 Task: Create a sub task System Test and UAT for the task  Implement a new cloud-based project portfolio management system for a company in the project ArchiTech , assign it to team member softage.5@softage.net and update the status of the sub task to  On Track  , set the priority of the sub task to Low
Action: Mouse moved to (72, 267)
Screenshot: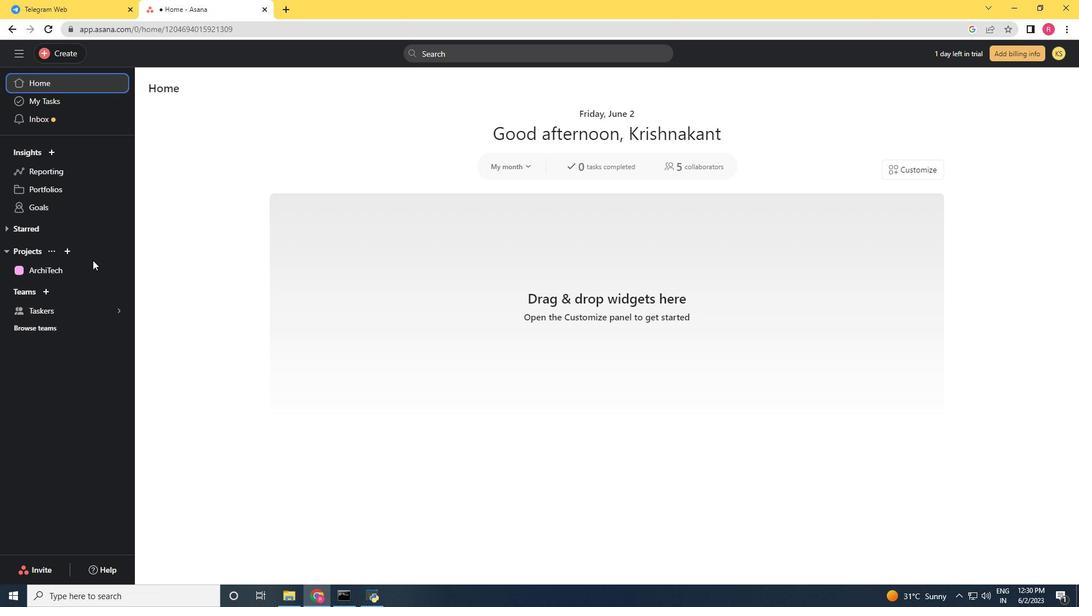
Action: Mouse pressed left at (72, 267)
Screenshot: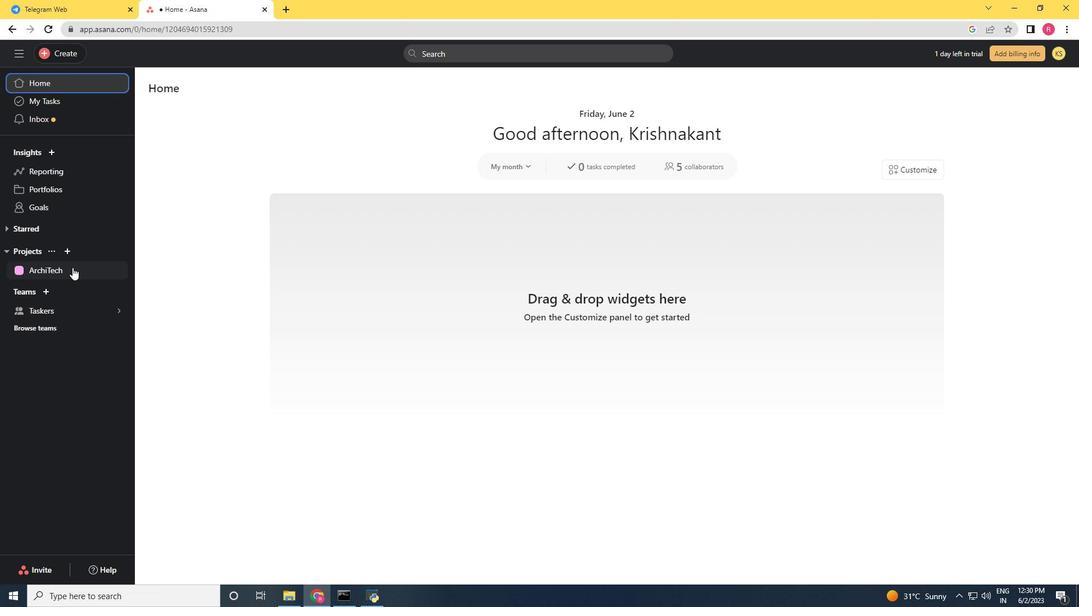 
Action: Mouse moved to (536, 251)
Screenshot: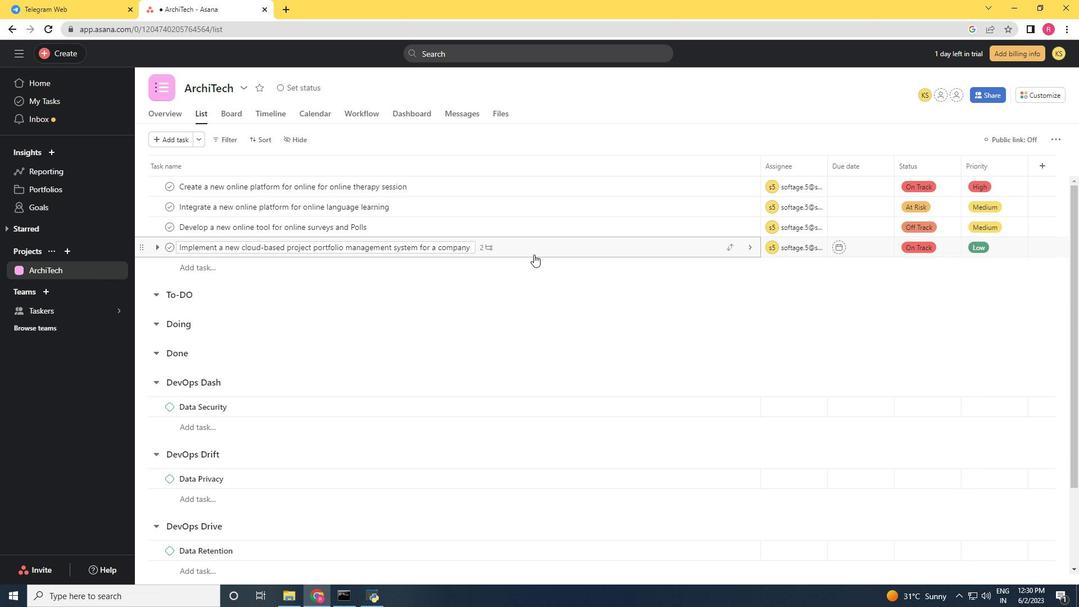 
Action: Mouse pressed left at (536, 251)
Screenshot: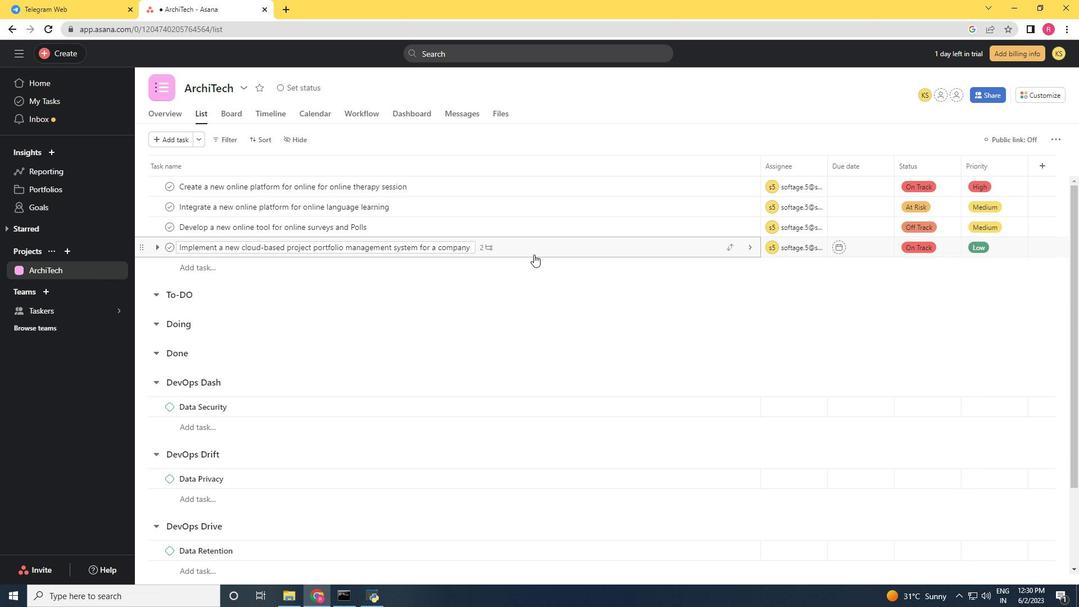 
Action: Mouse moved to (908, 400)
Screenshot: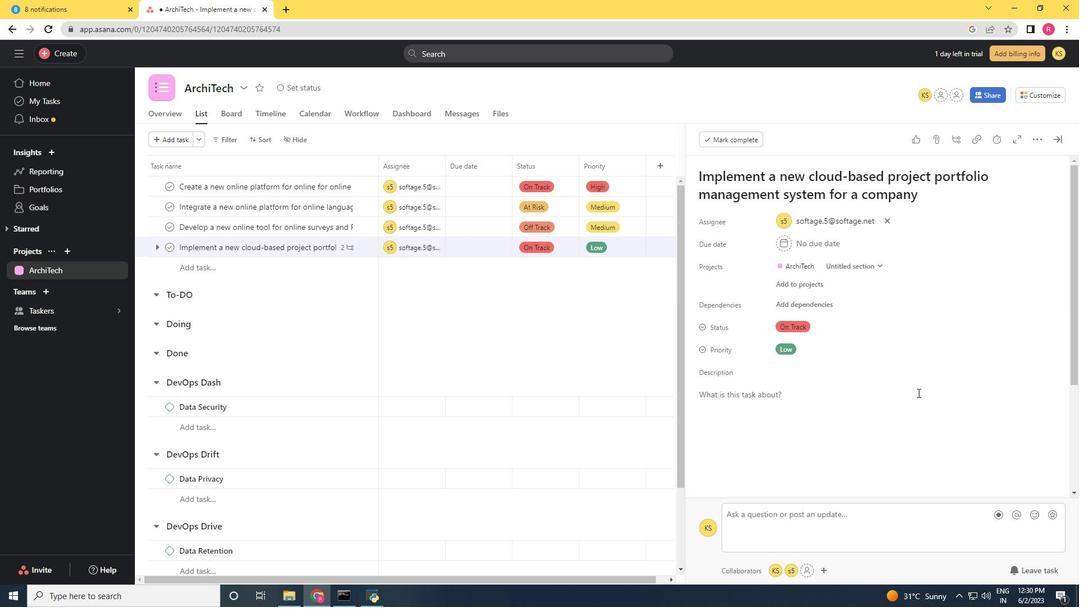 
Action: Mouse scrolled (908, 399) with delta (0, 0)
Screenshot: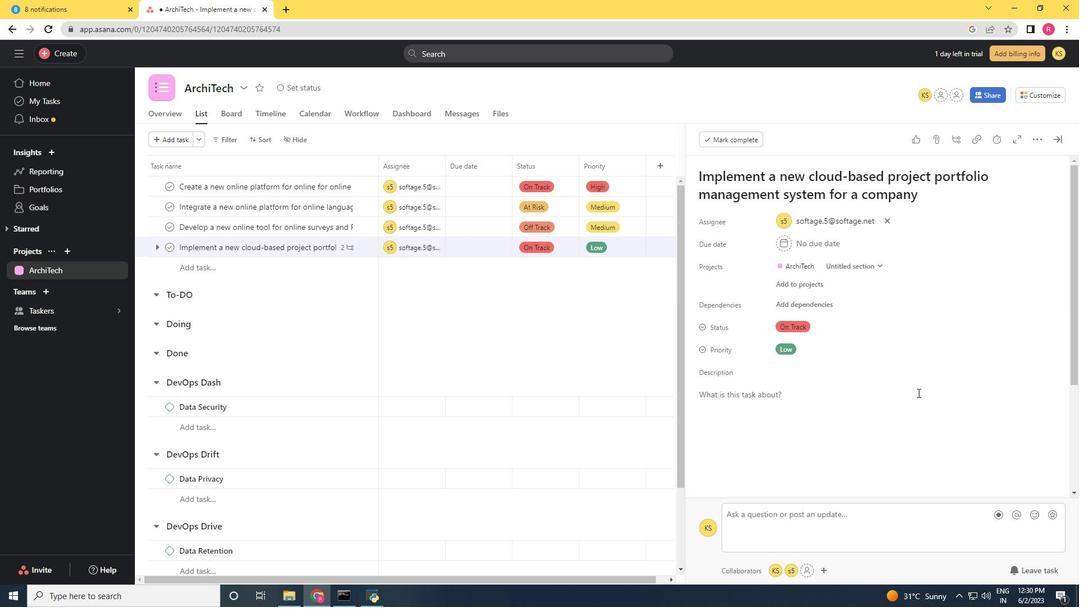 
Action: Mouse moved to (903, 404)
Screenshot: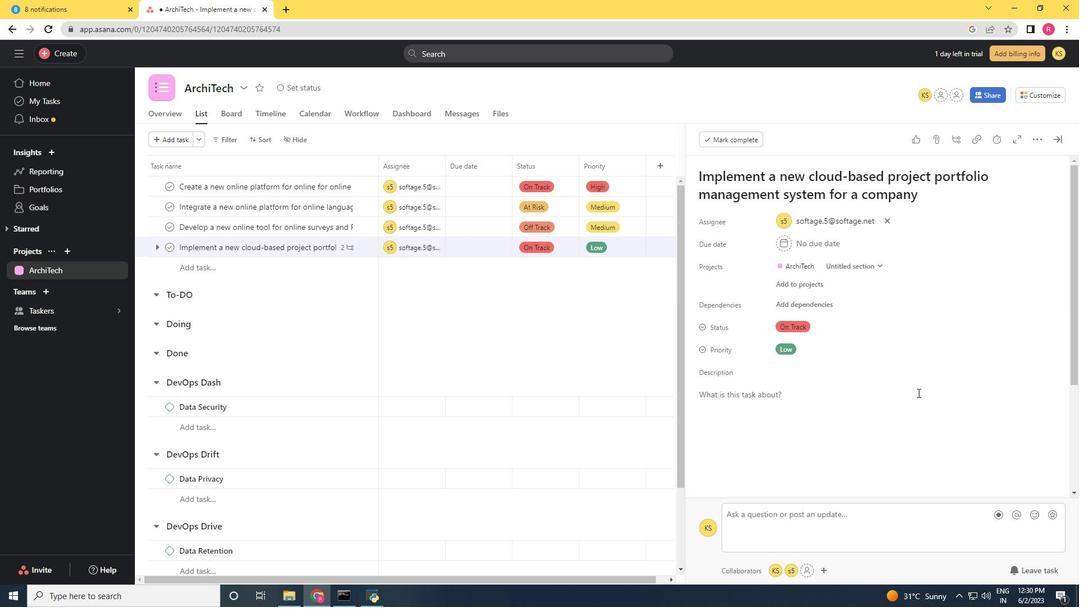 
Action: Mouse scrolled (903, 403) with delta (0, 0)
Screenshot: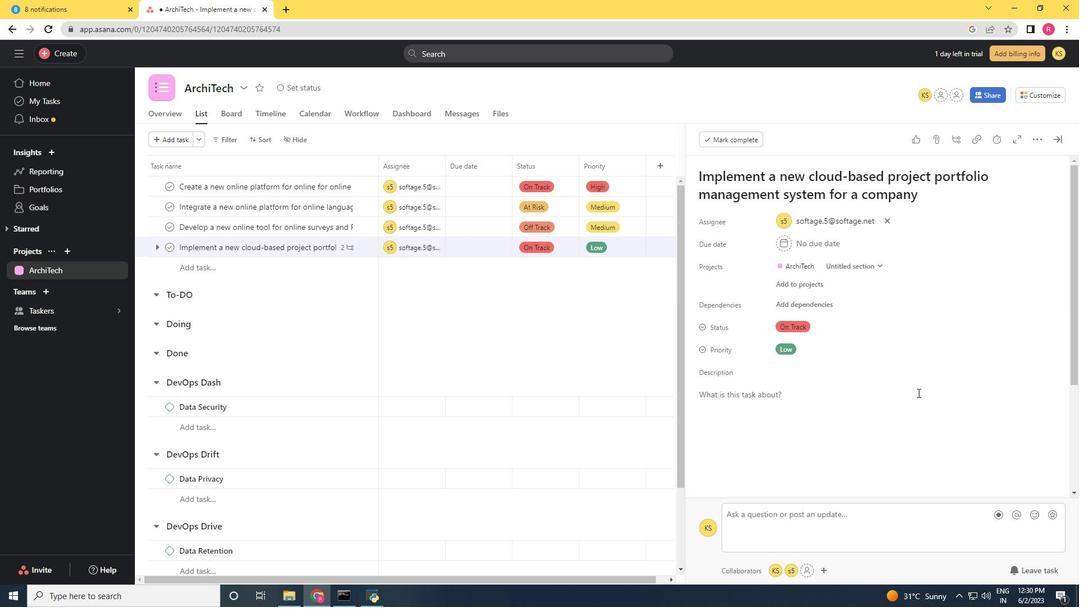 
Action: Mouse moved to (902, 404)
Screenshot: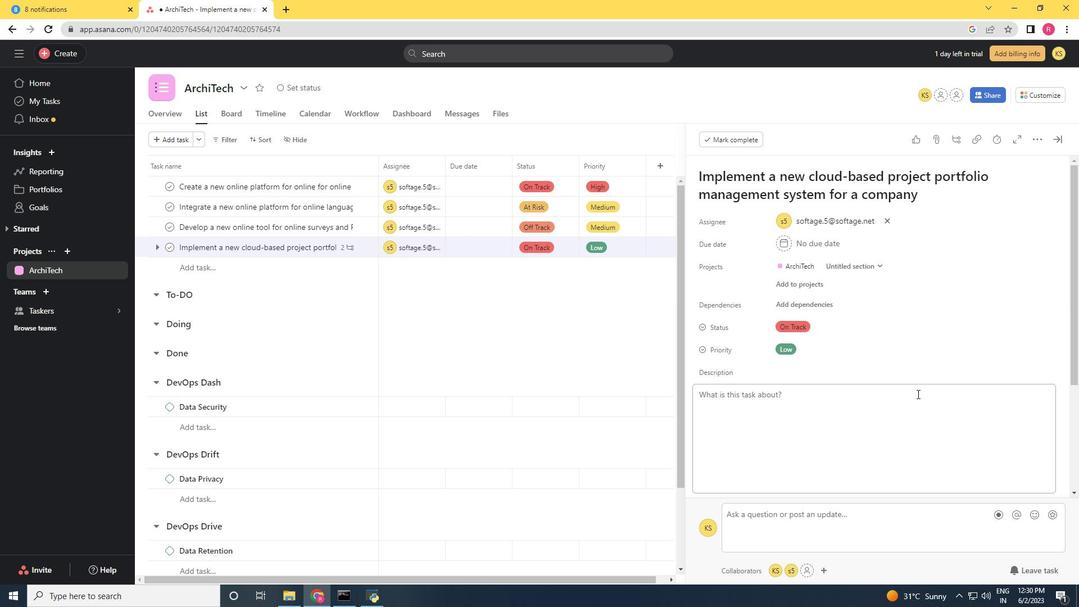 
Action: Mouse scrolled (902, 404) with delta (0, 0)
Screenshot: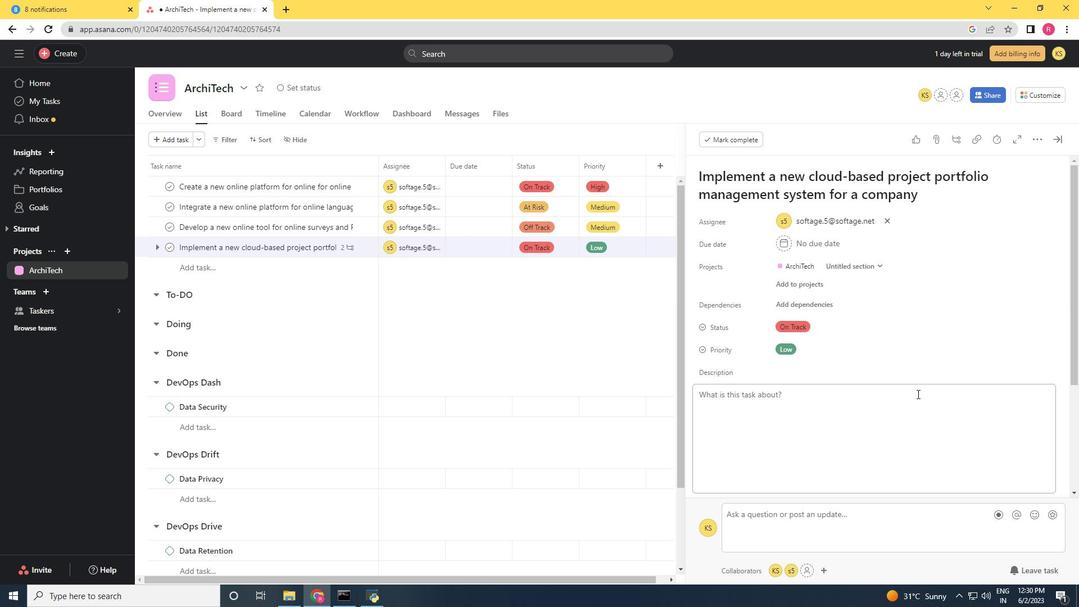 
Action: Mouse moved to (900, 405)
Screenshot: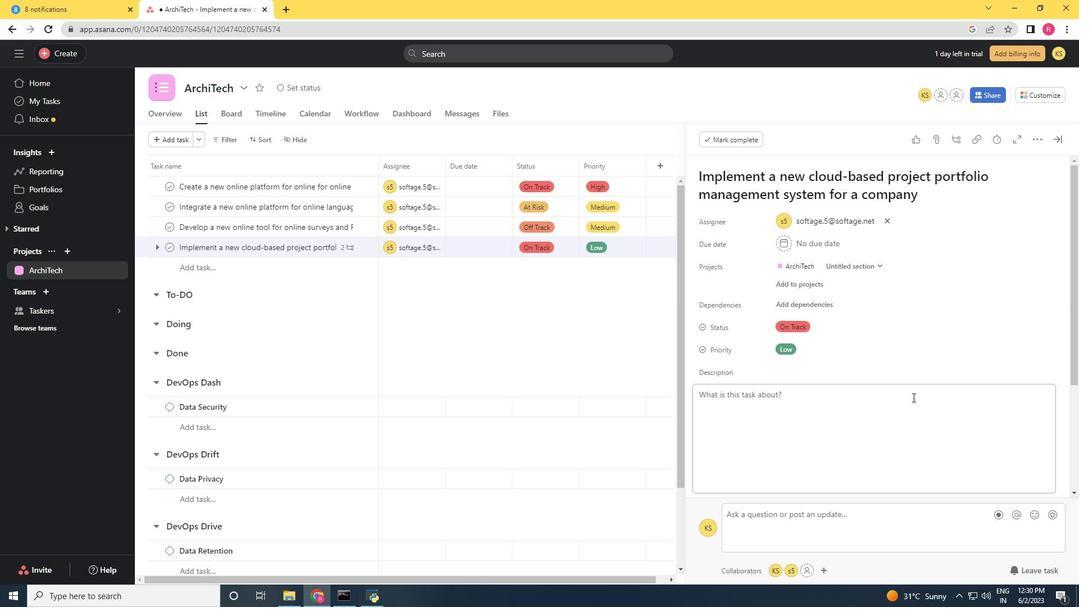 
Action: Mouse scrolled (900, 405) with delta (0, 0)
Screenshot: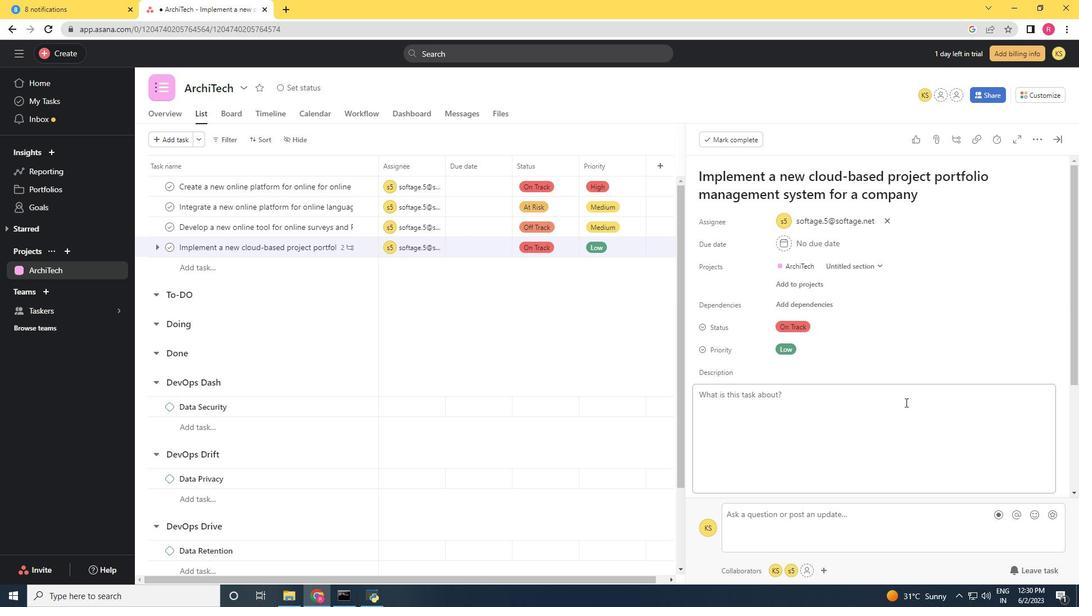 
Action: Mouse moved to (734, 410)
Screenshot: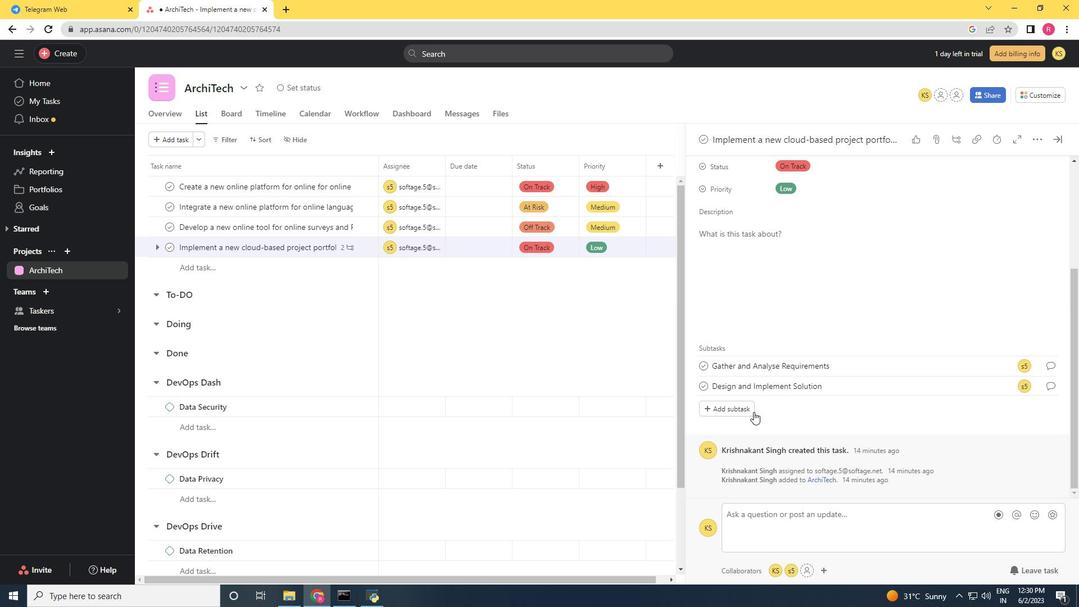 
Action: Mouse pressed left at (734, 410)
Screenshot: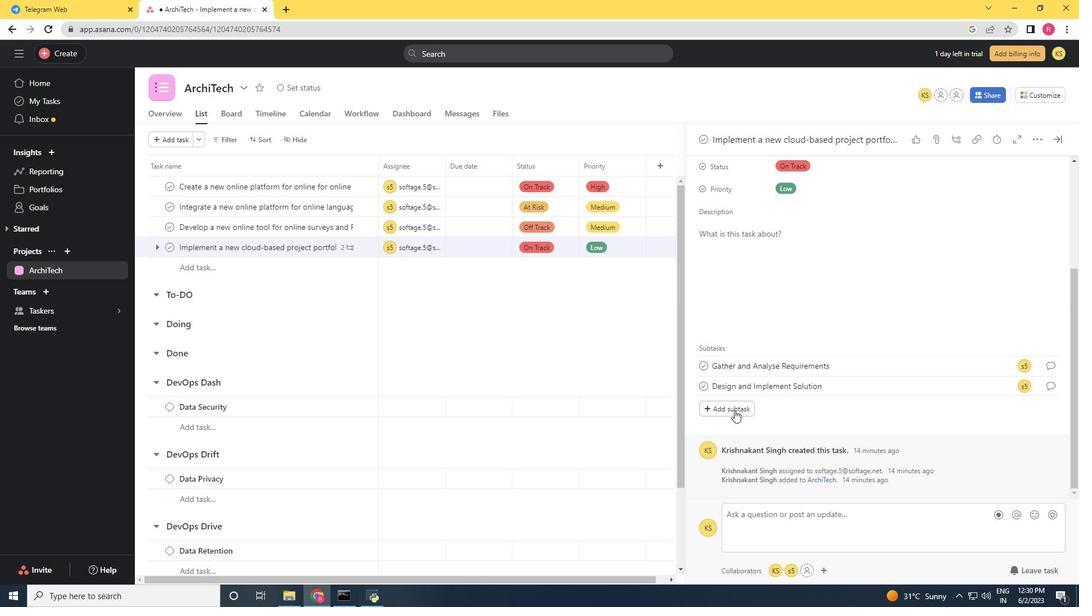 
Action: Key pressed <Key.shift><Key.shift><Key.shift><Key.shift><Key.shift><Key.shift>System<Key.space><Key.shift>Test<Key.space>and<Key.space><Key.shift>U<Key.shift>AT
Screenshot: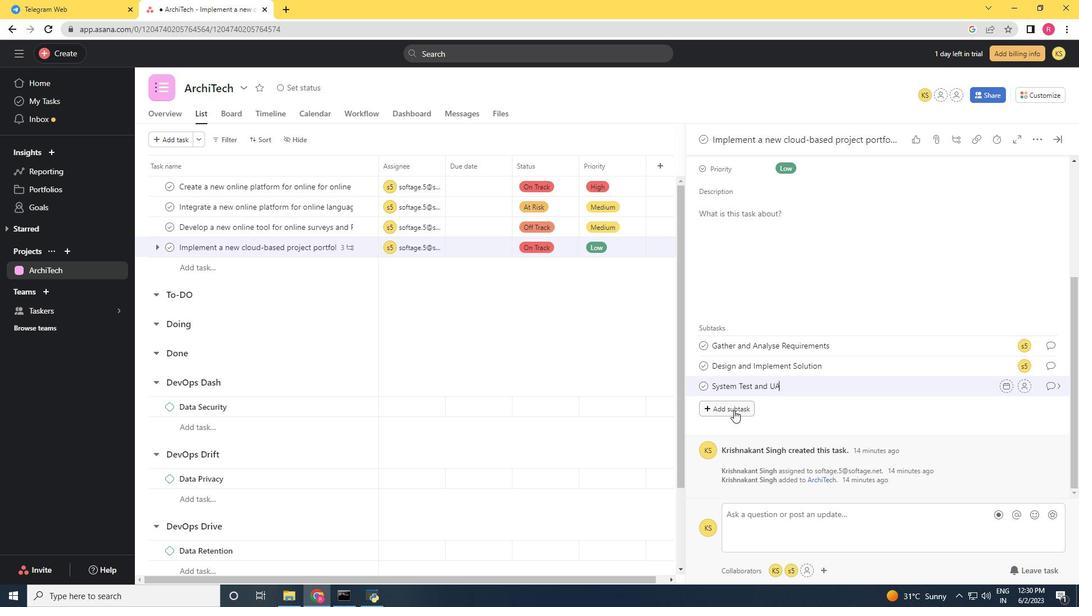 
Action: Mouse moved to (1026, 388)
Screenshot: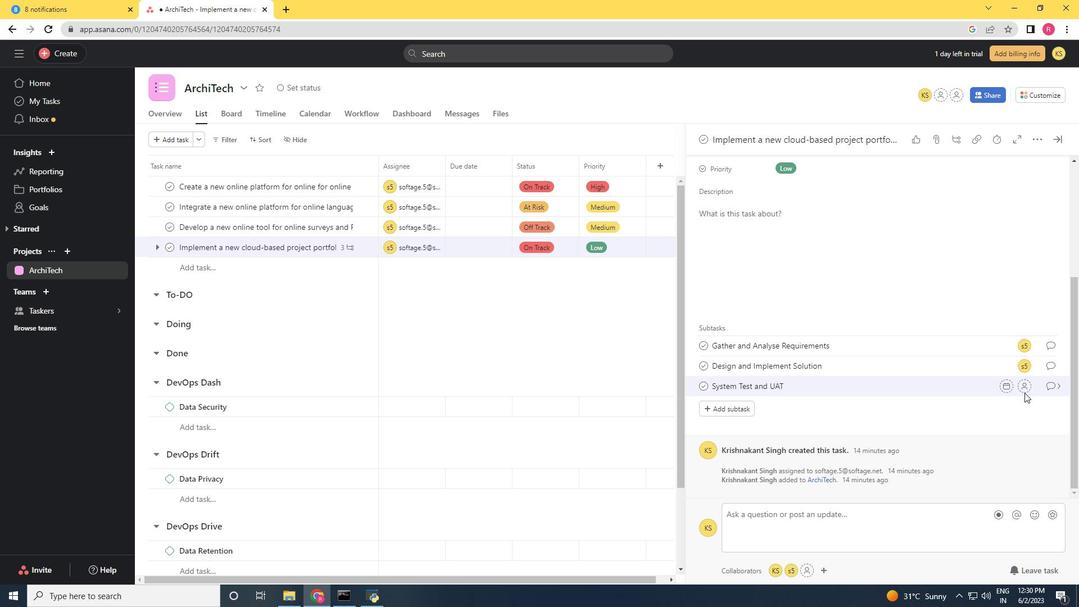 
Action: Mouse pressed left at (1026, 388)
Screenshot: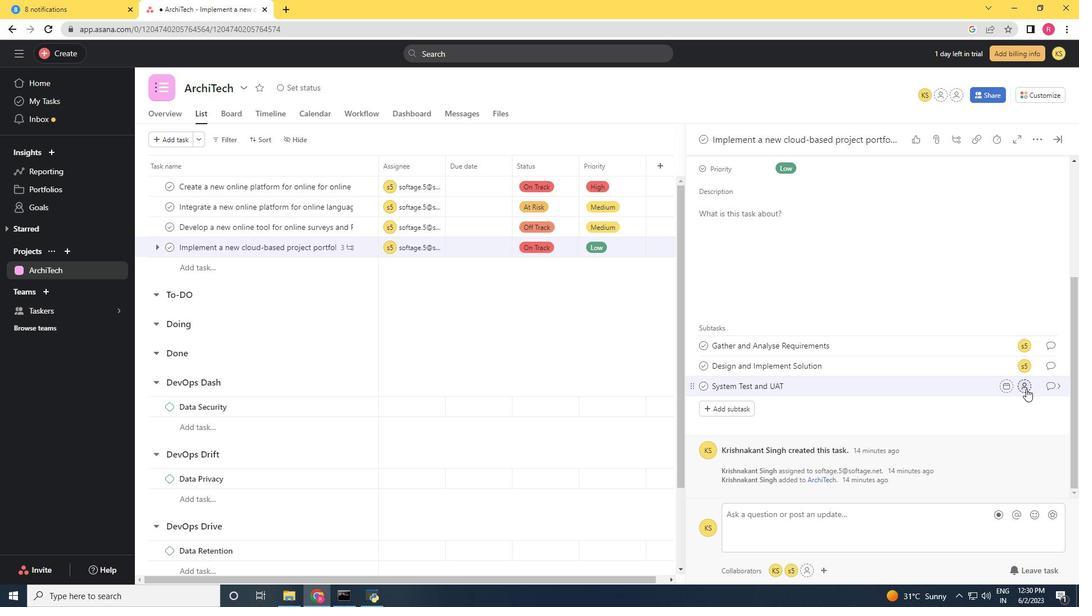 
Action: Mouse moved to (980, 438)
Screenshot: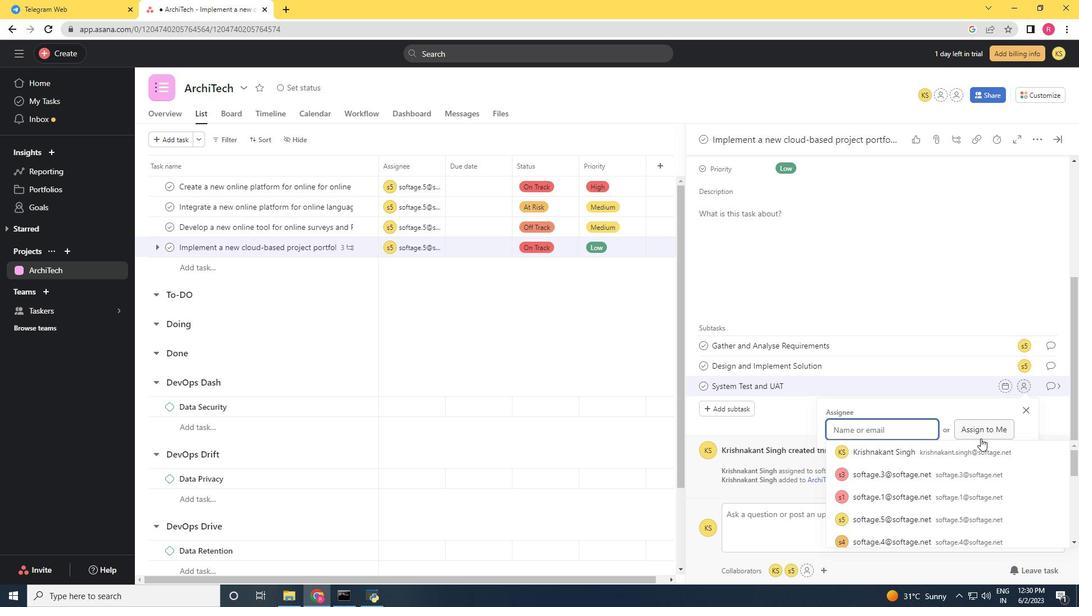 
Action: Key pressed soft
Screenshot: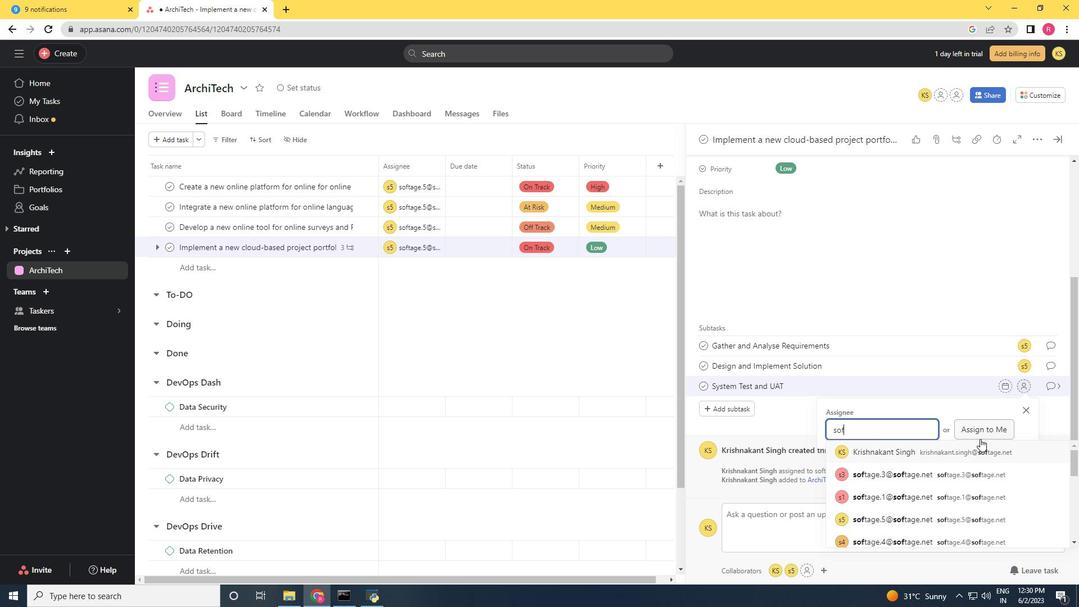 
Action: Mouse moved to (949, 439)
Screenshot: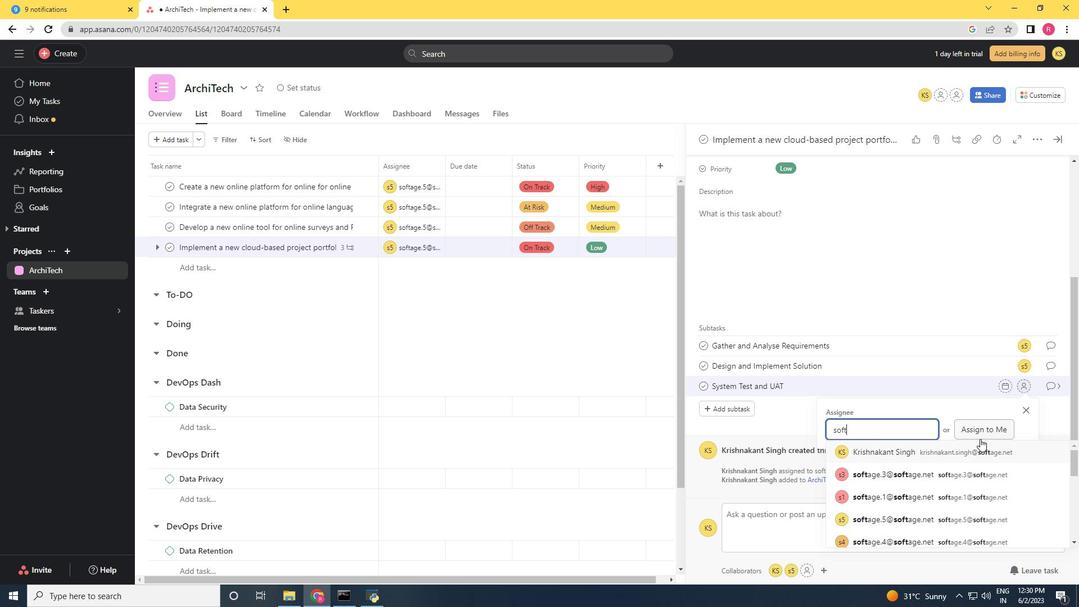 
Action: Key pressed age.5<Key.shift>@softage<Key.backspace><Key.backspace>ge.net
Screenshot: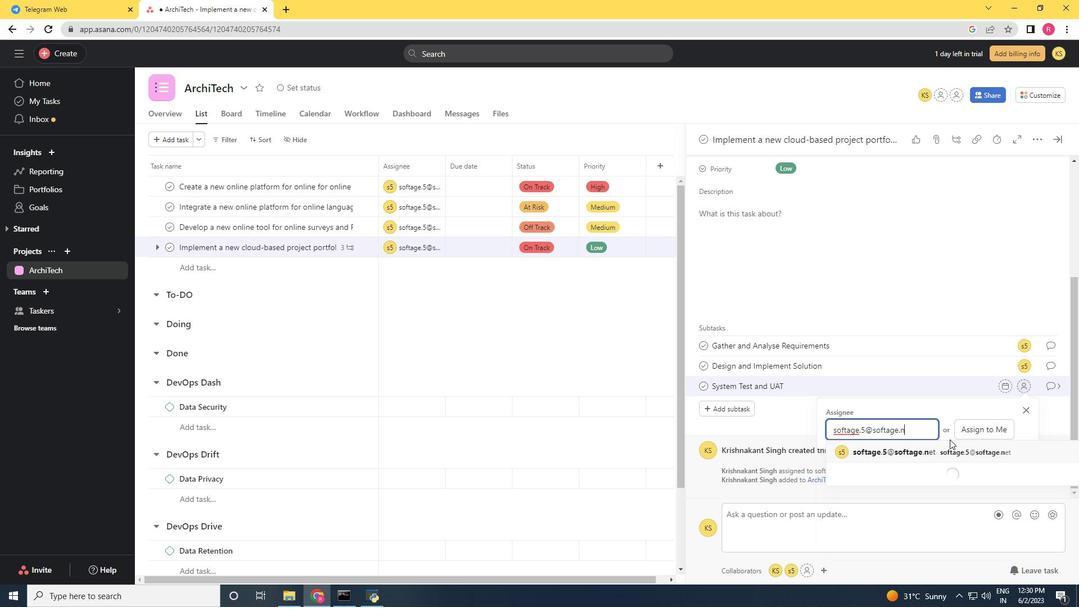 
Action: Mouse moved to (932, 450)
Screenshot: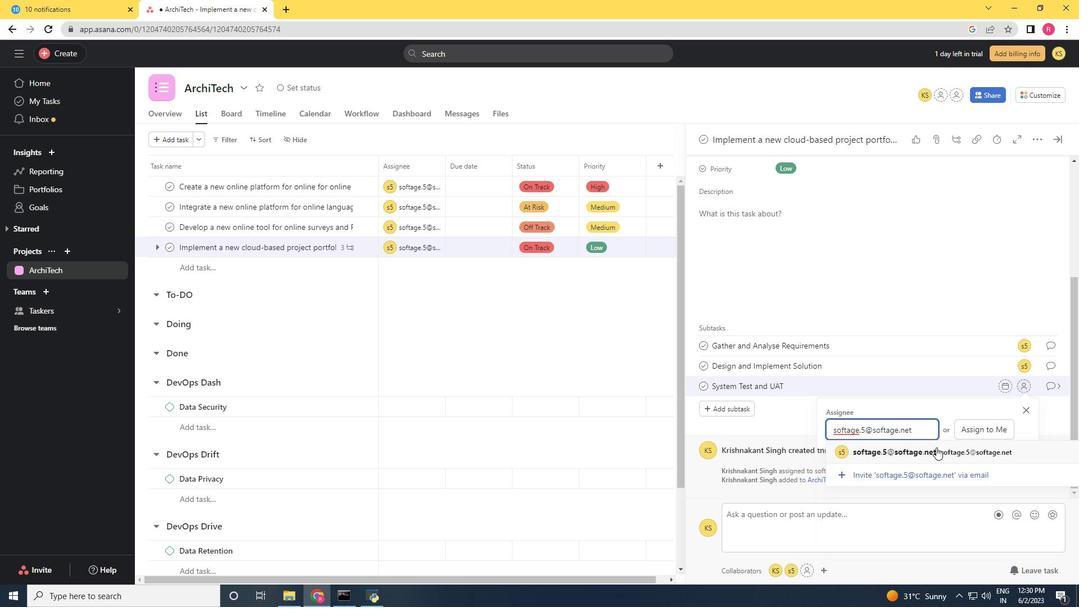 
Action: Mouse pressed left at (932, 450)
Screenshot: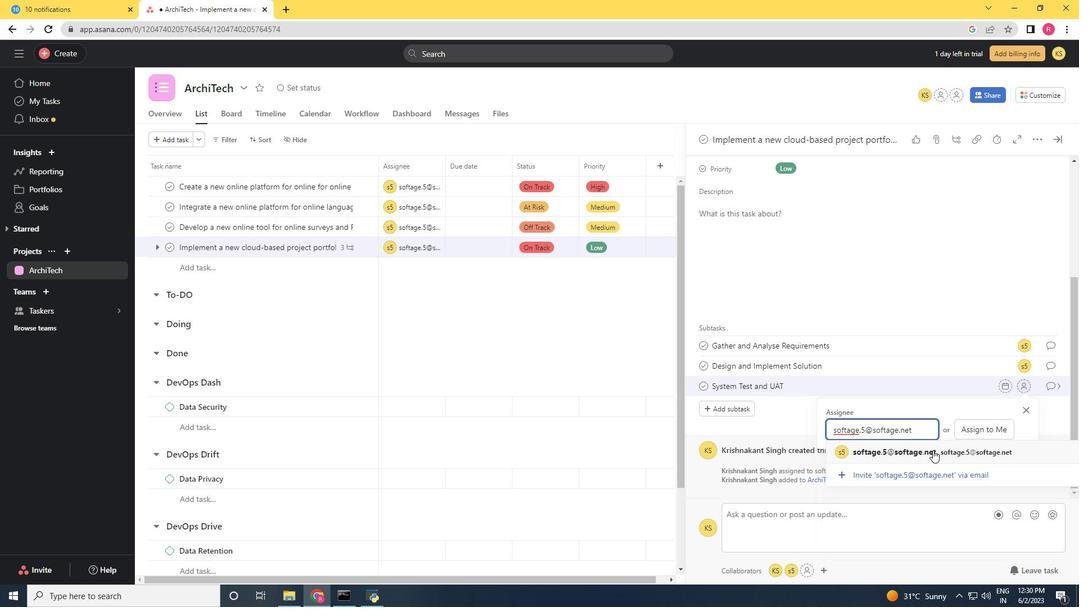 
Action: Mouse moved to (1054, 391)
Screenshot: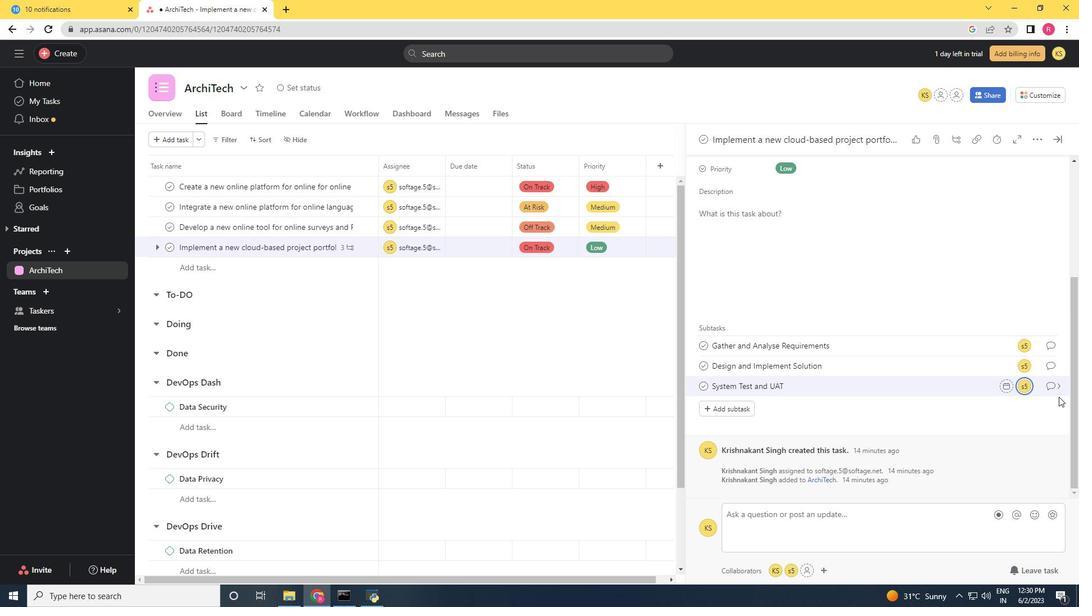 
Action: Mouse pressed left at (1054, 391)
Screenshot: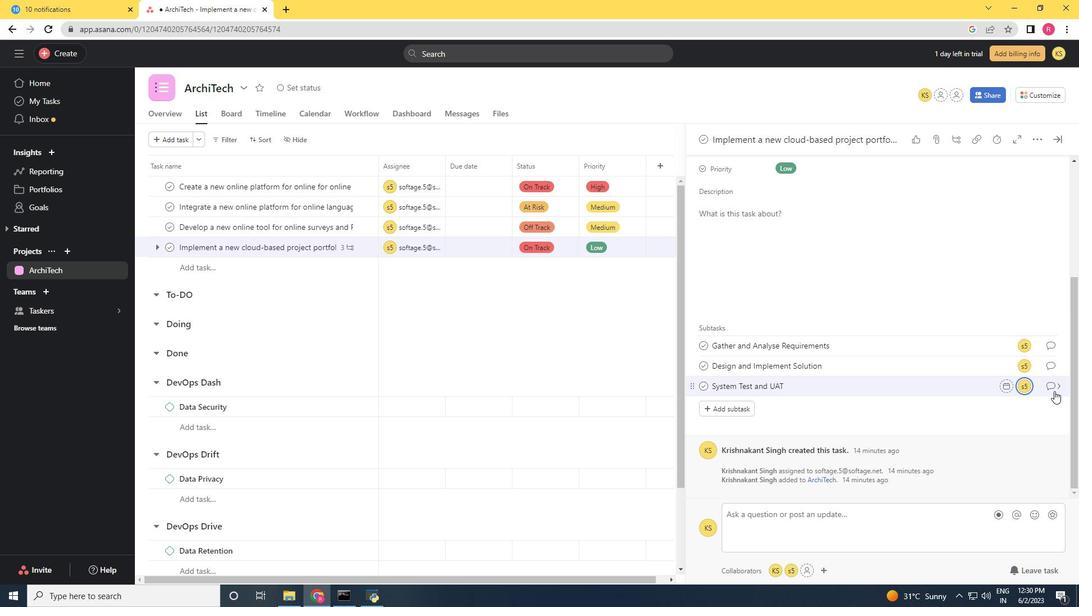 
Action: Mouse moved to (745, 301)
Screenshot: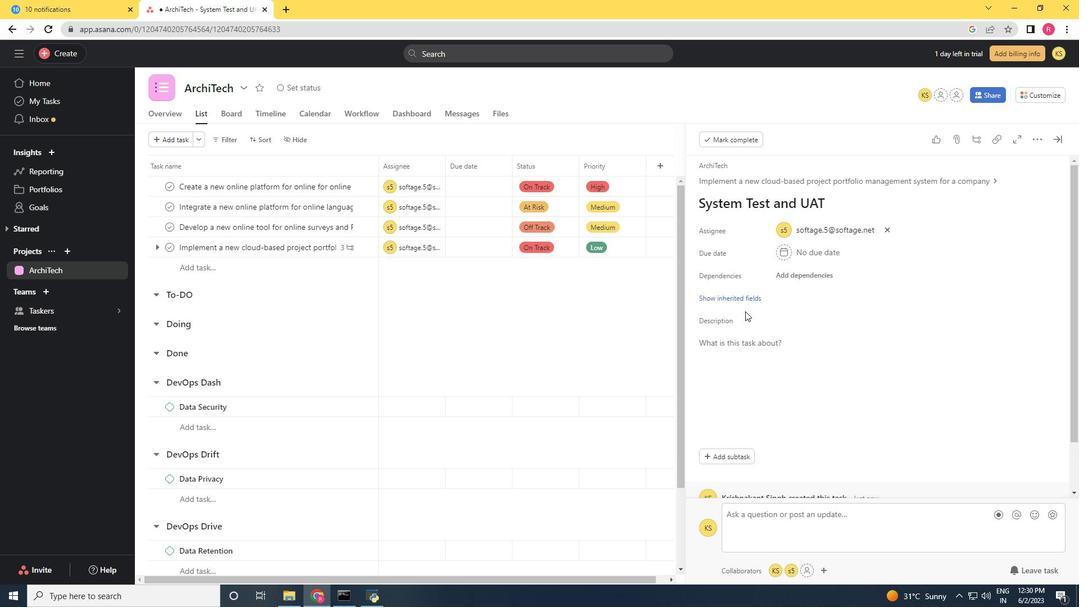 
Action: Mouse pressed left at (745, 301)
Screenshot: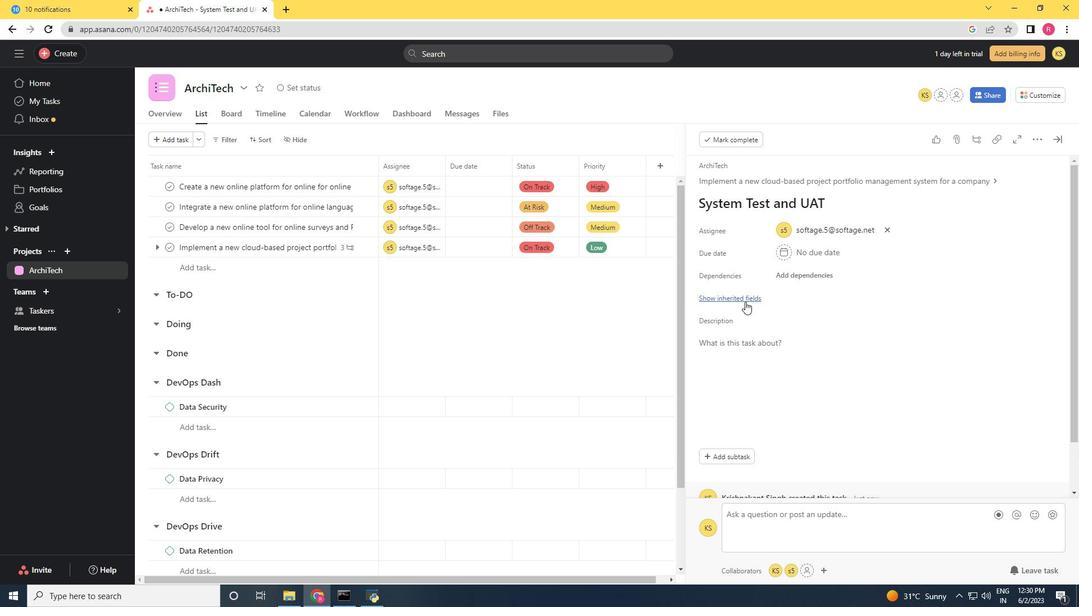 
Action: Mouse moved to (791, 315)
Screenshot: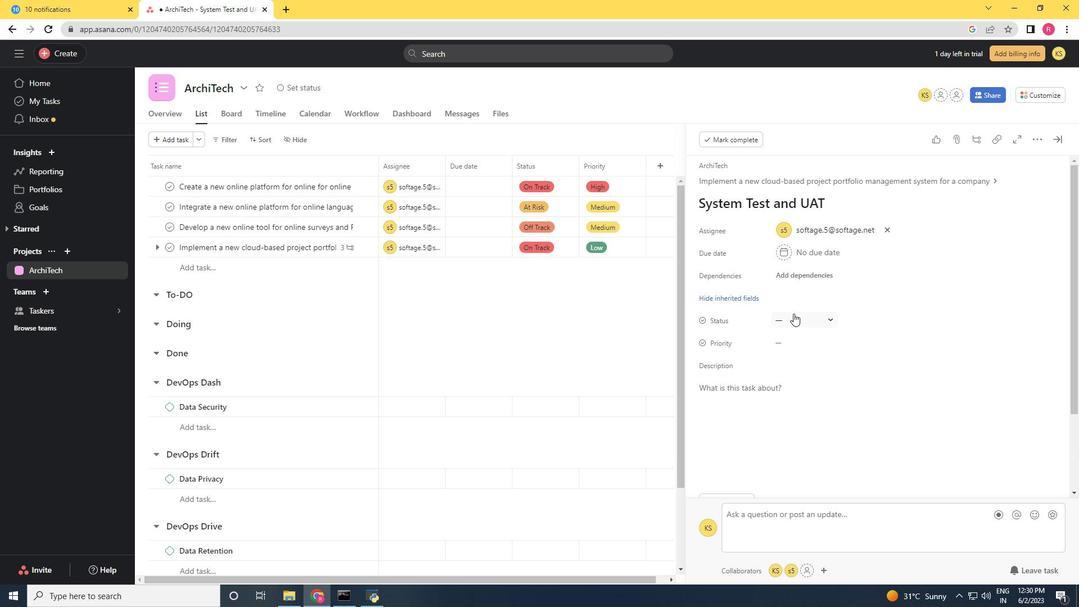 
Action: Mouse pressed left at (791, 315)
Screenshot: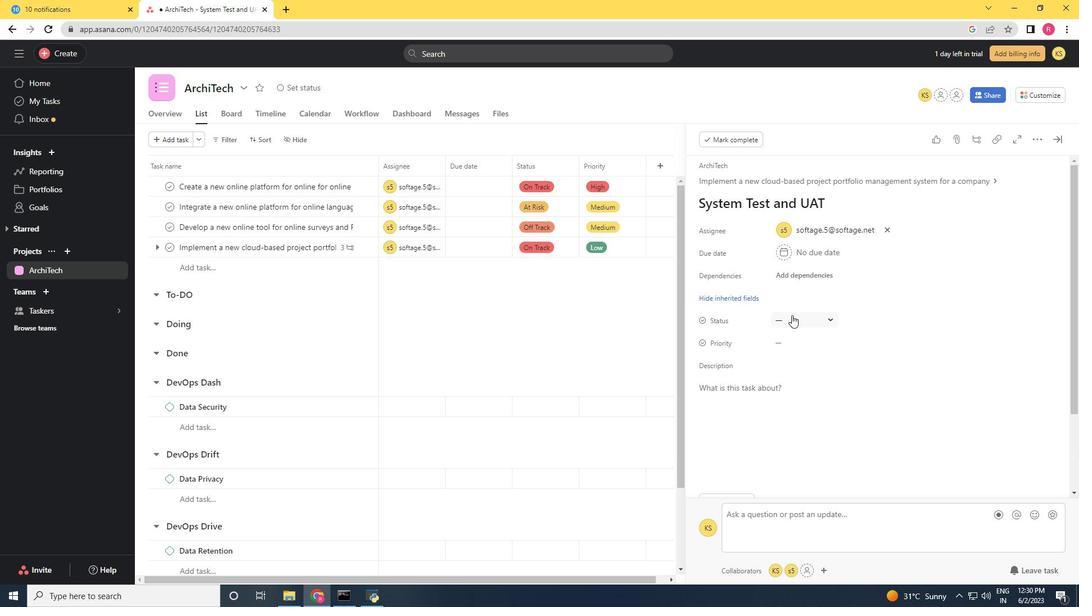 
Action: Mouse moved to (807, 351)
Screenshot: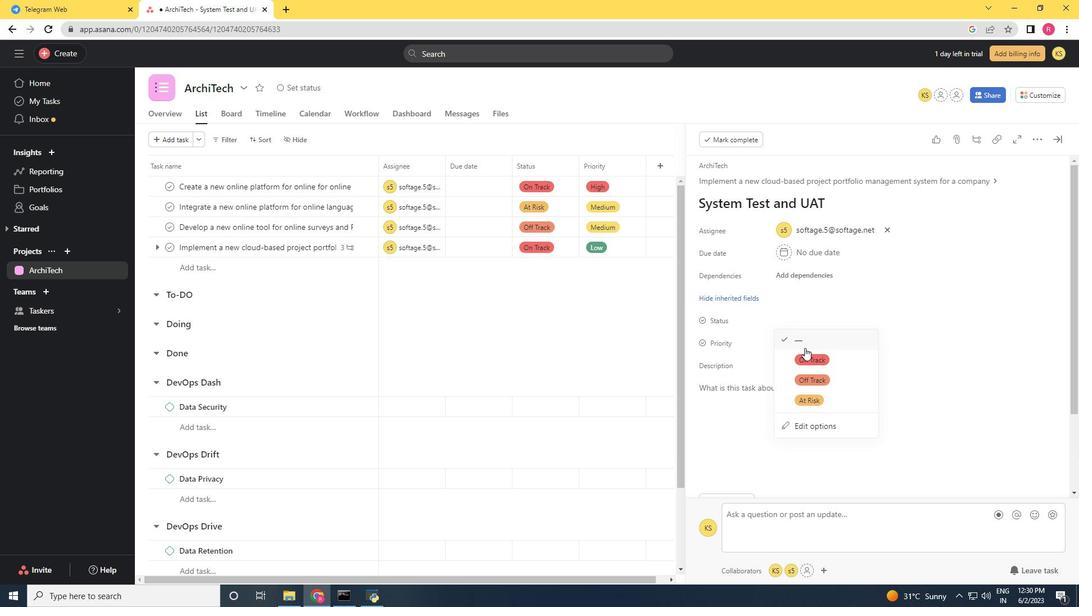 
Action: Mouse pressed left at (807, 351)
Screenshot: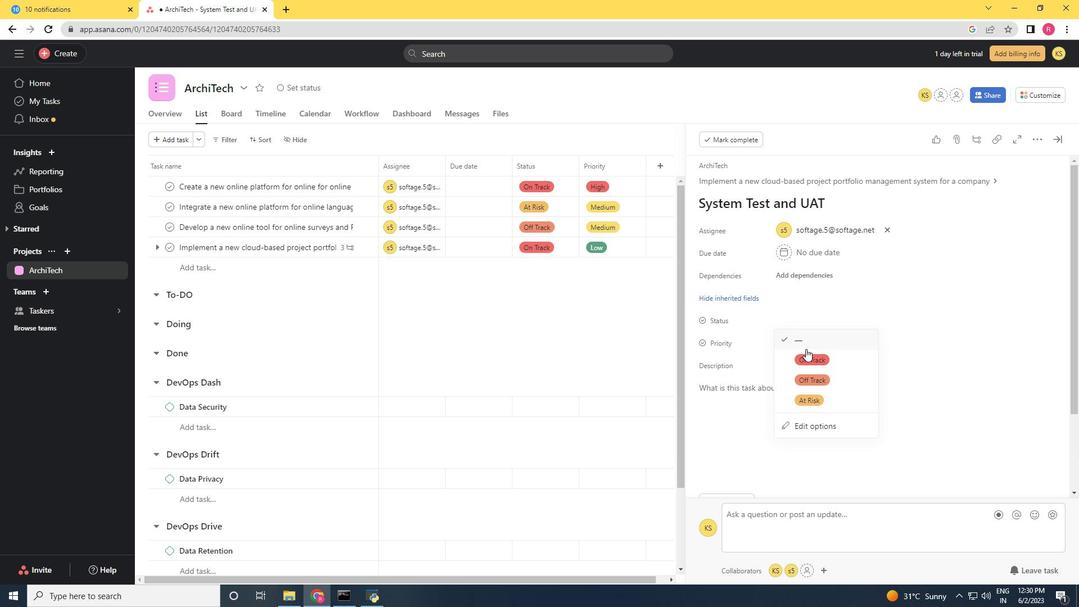
Action: Mouse moved to (776, 339)
Screenshot: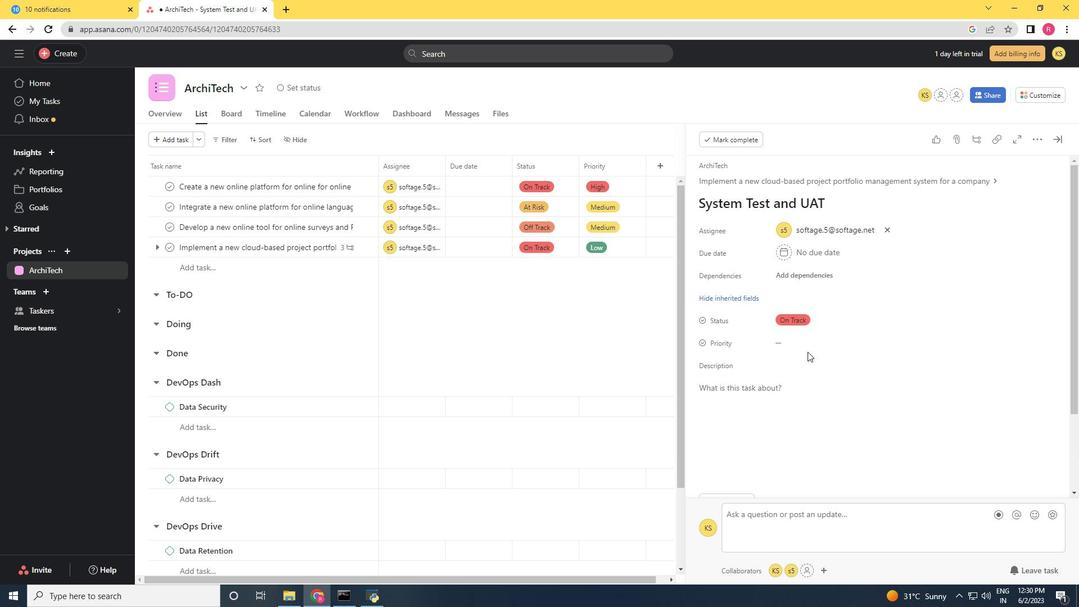 
Action: Mouse pressed left at (776, 339)
Screenshot: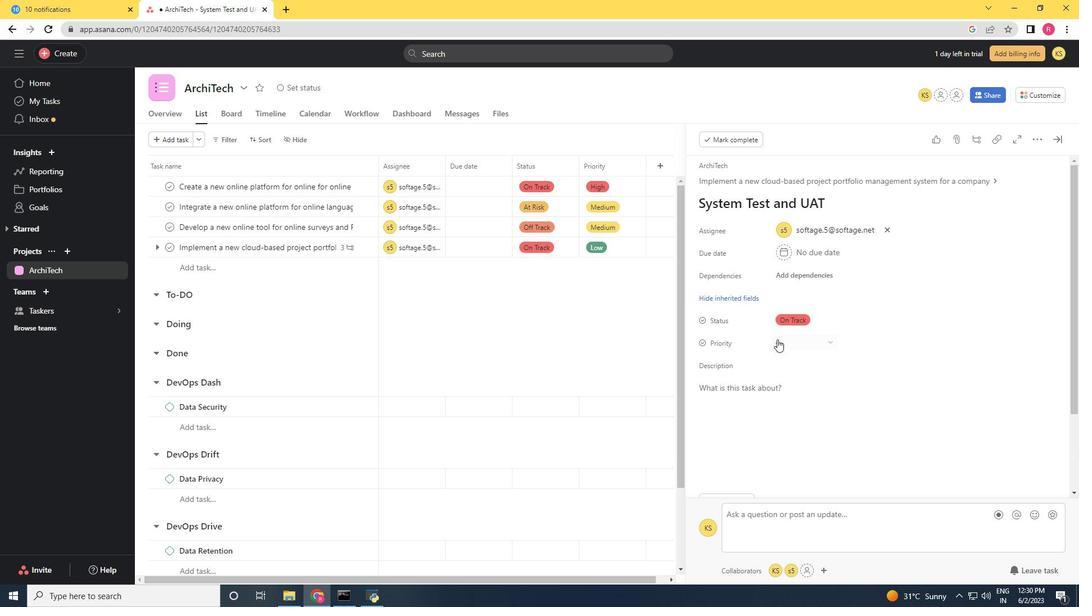 
Action: Mouse moved to (825, 424)
Screenshot: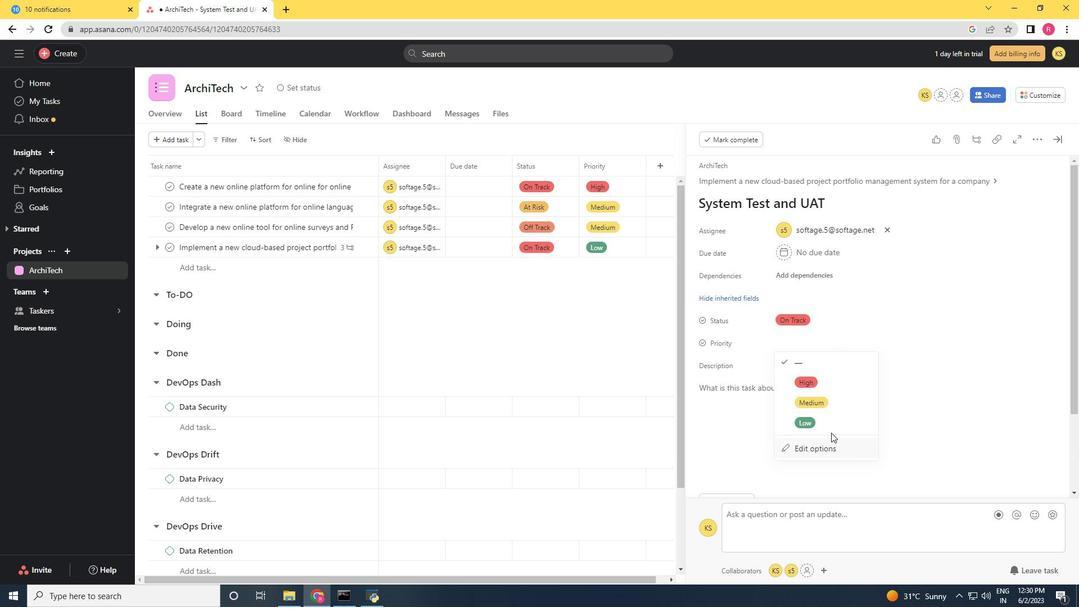 
Action: Mouse pressed left at (825, 424)
Screenshot: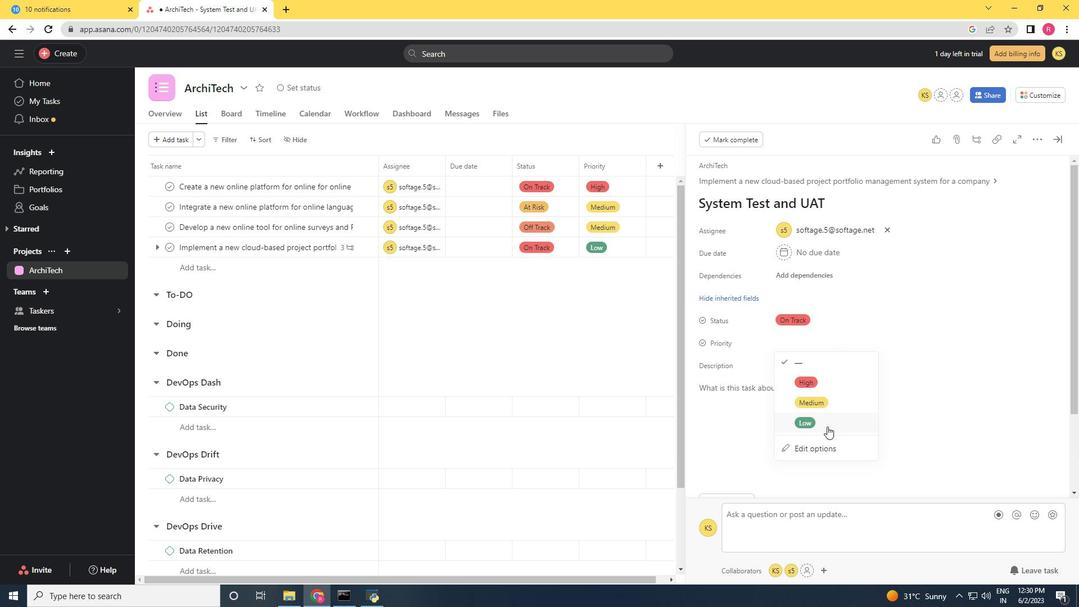 
Action: Mouse moved to (822, 423)
Screenshot: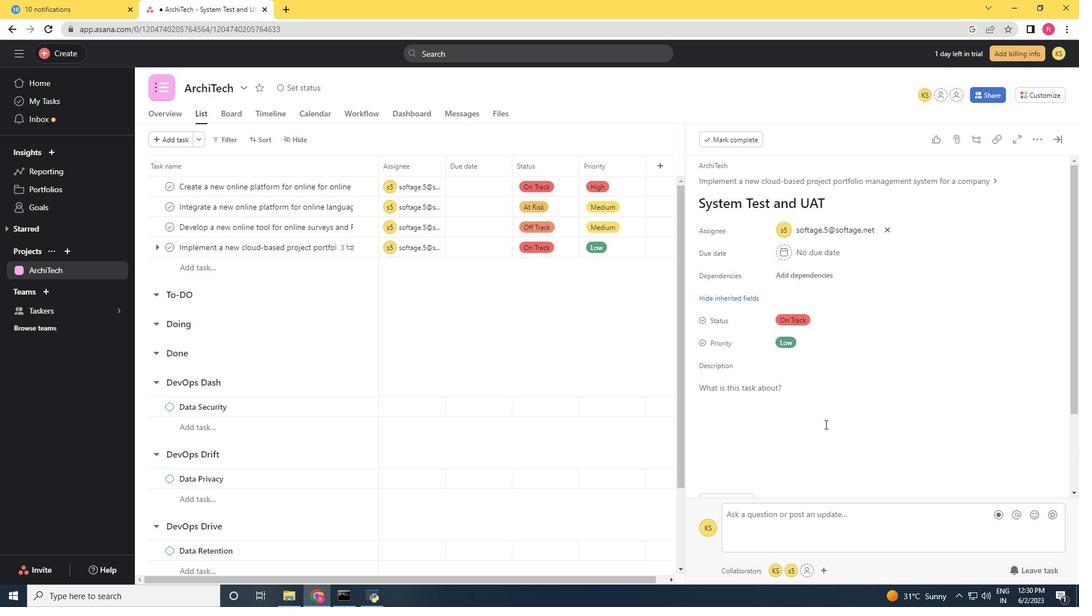 
